 Task: Create Workspace Database Management Workspace description Manage and track employee benefits and retirement plans. Workspace type Small Business
Action: Mouse moved to (440, 94)
Screenshot: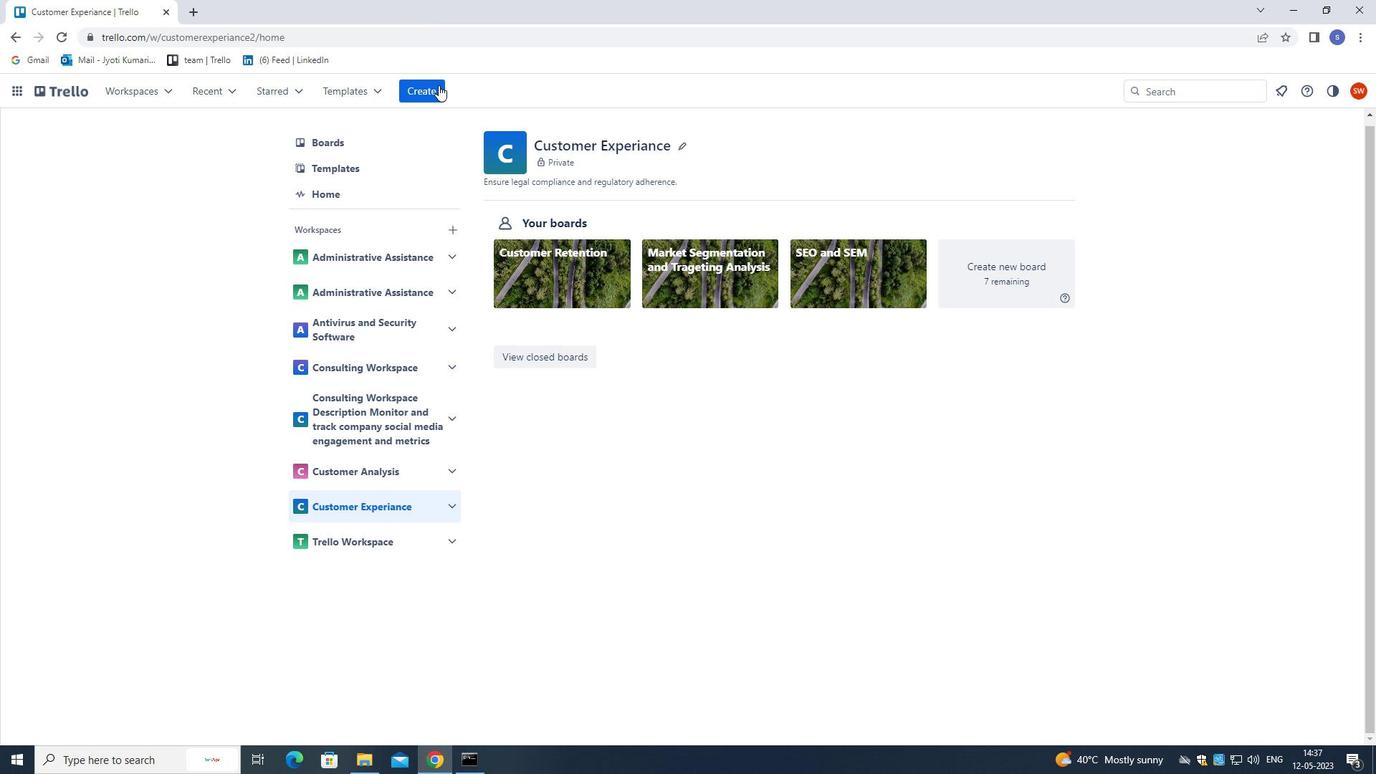 
Action: Mouse pressed left at (440, 94)
Screenshot: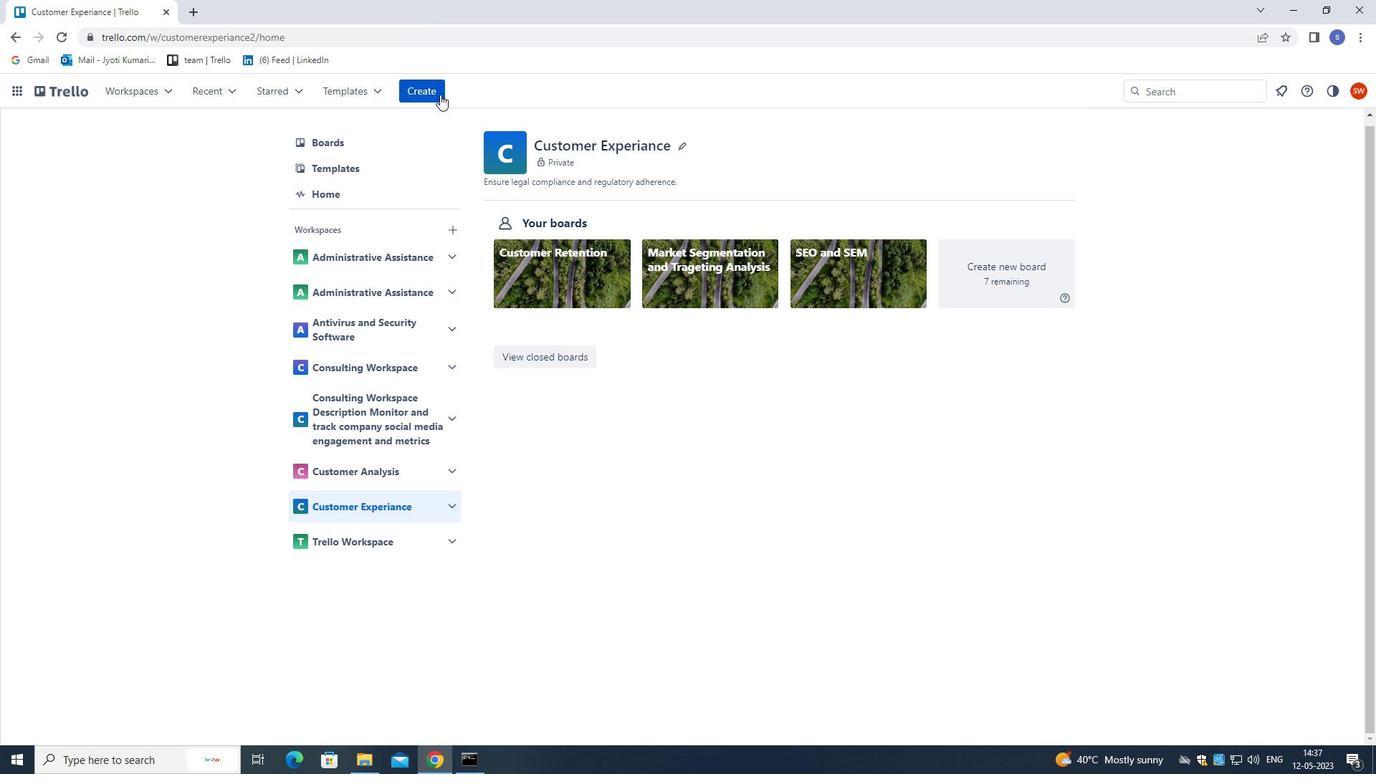 
Action: Mouse moved to (466, 232)
Screenshot: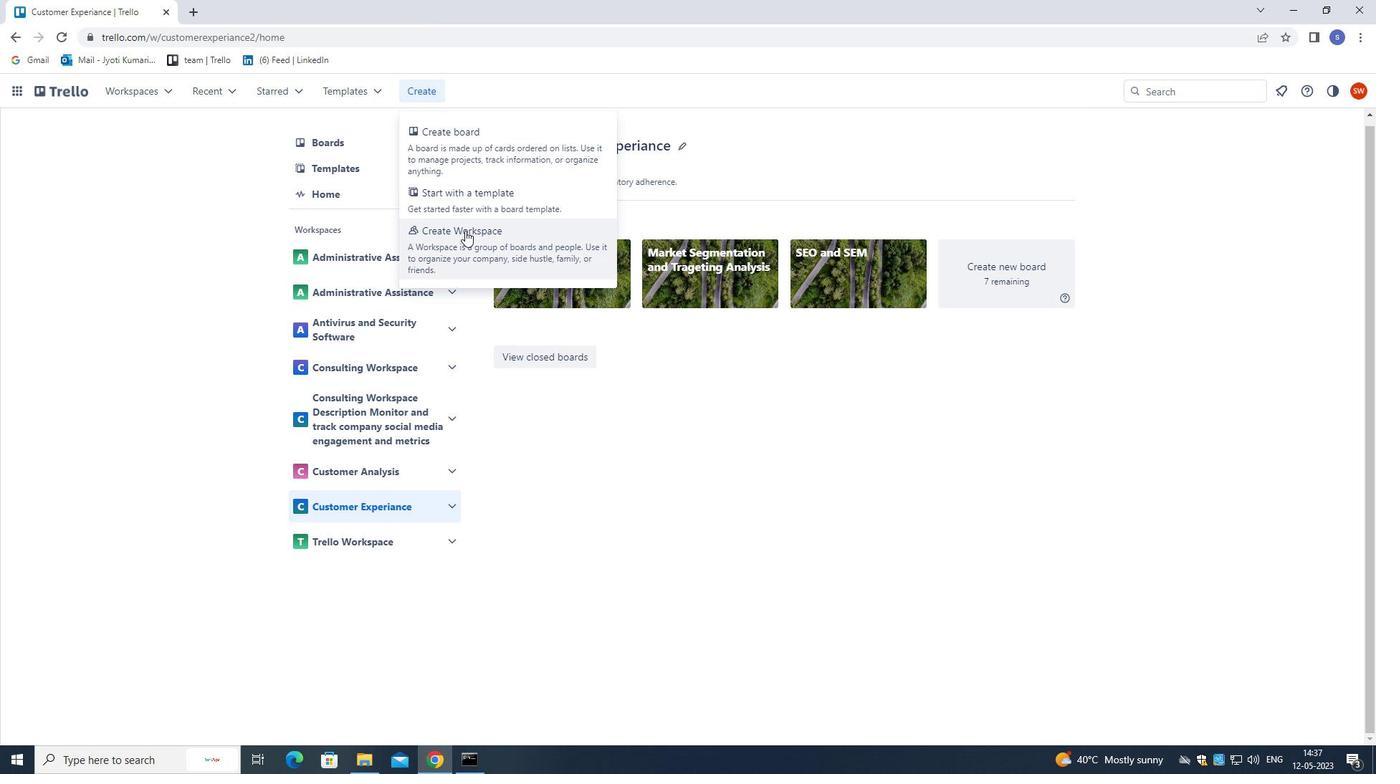 
Action: Mouse pressed left at (466, 232)
Screenshot: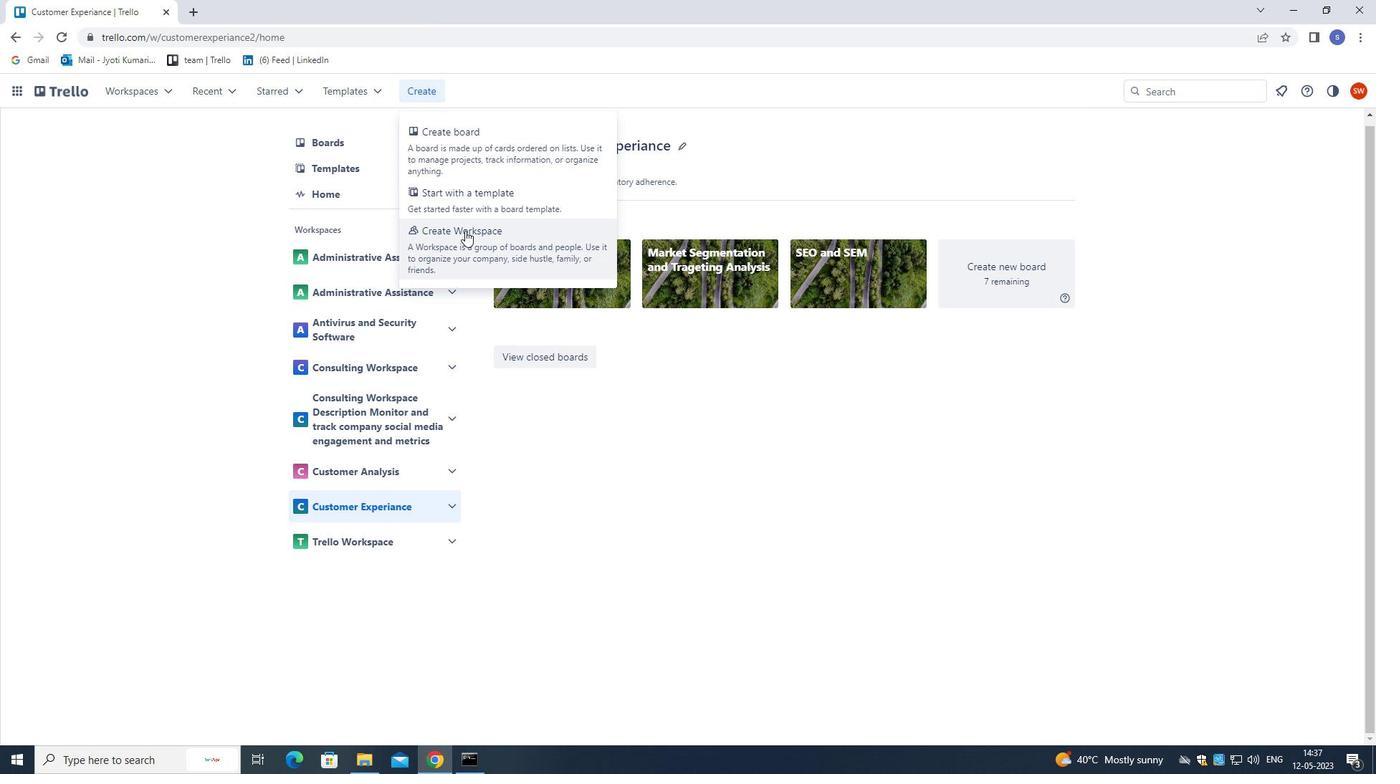 
Action: Mouse moved to (414, 200)
Screenshot: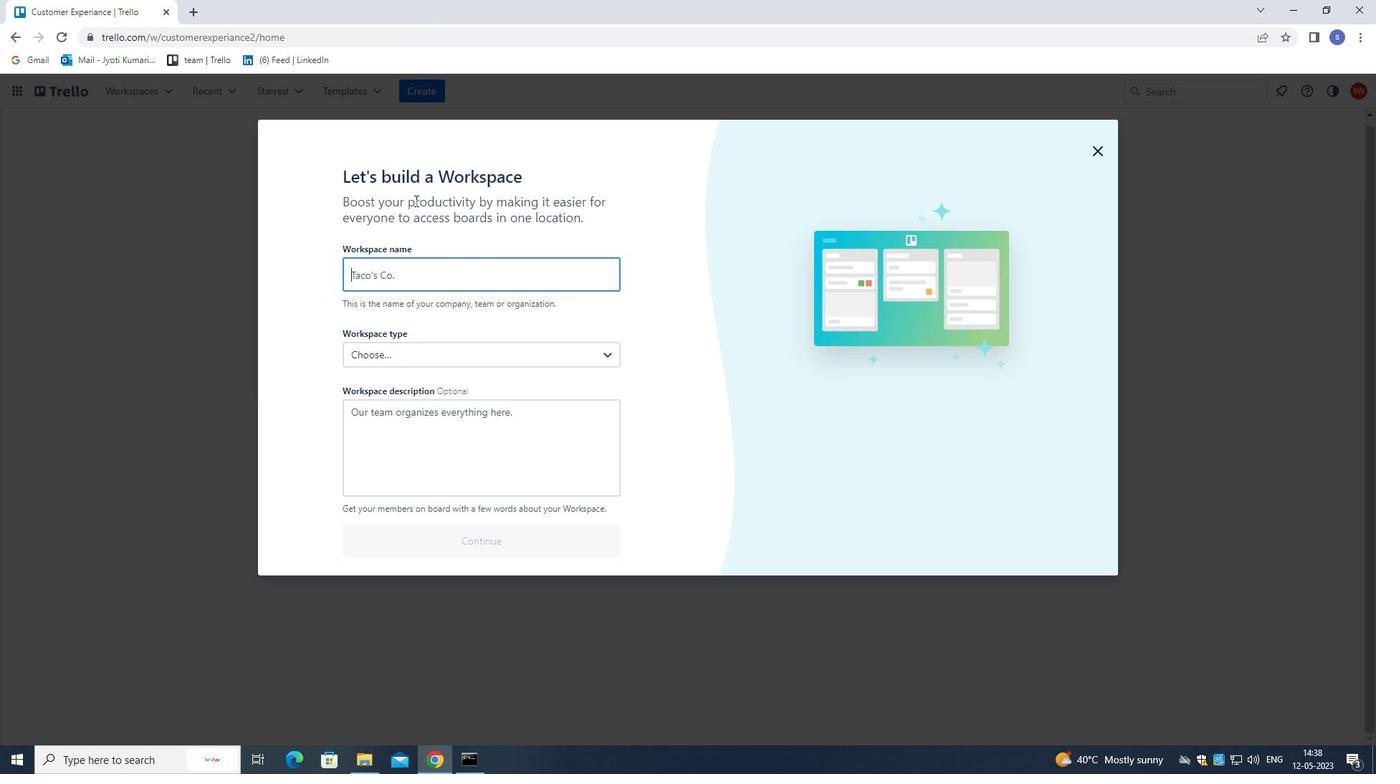
Action: Key pressed <Key.shift>DATABASE<Key.space><Key.shift>MANAGEMENT<Key.space>
Screenshot: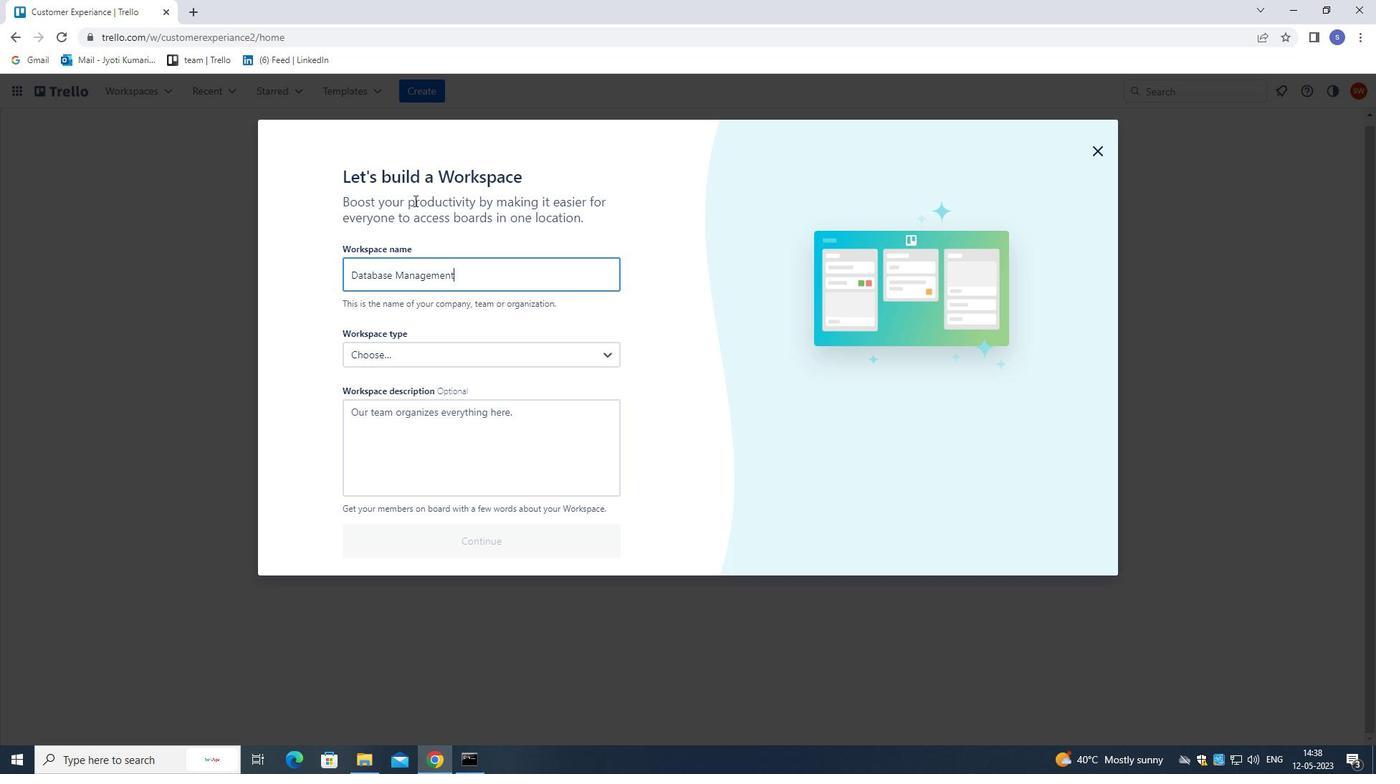 
Action: Mouse moved to (453, 354)
Screenshot: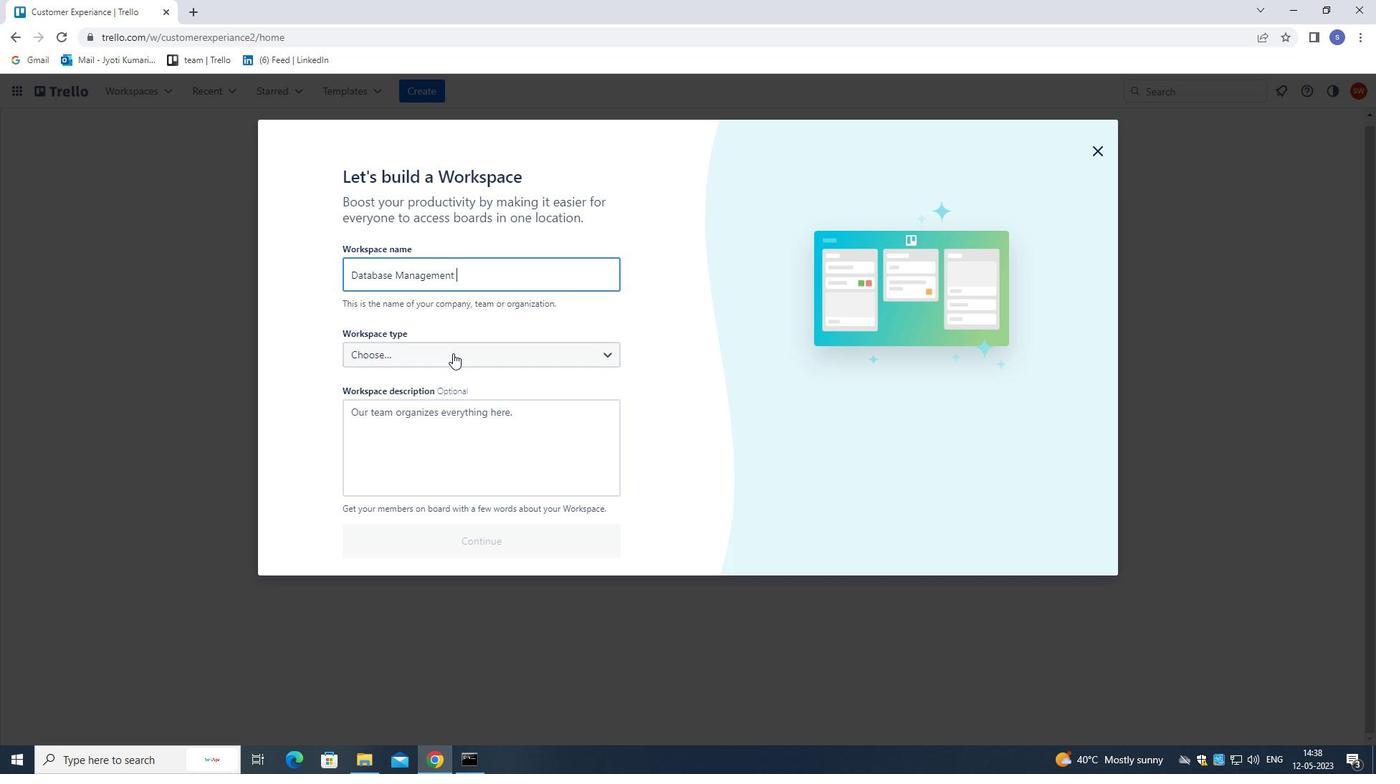 
Action: Mouse pressed left at (453, 354)
Screenshot: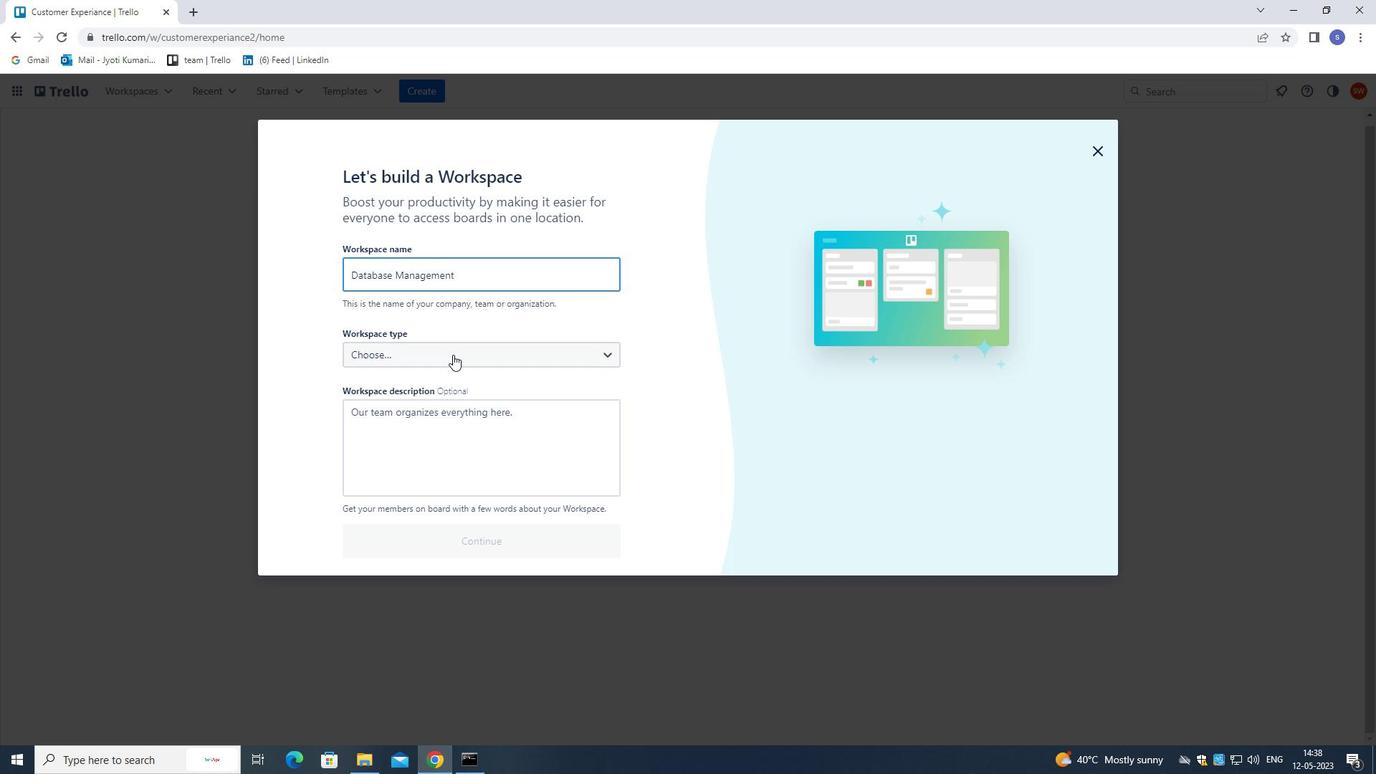 
Action: Mouse moved to (466, 426)
Screenshot: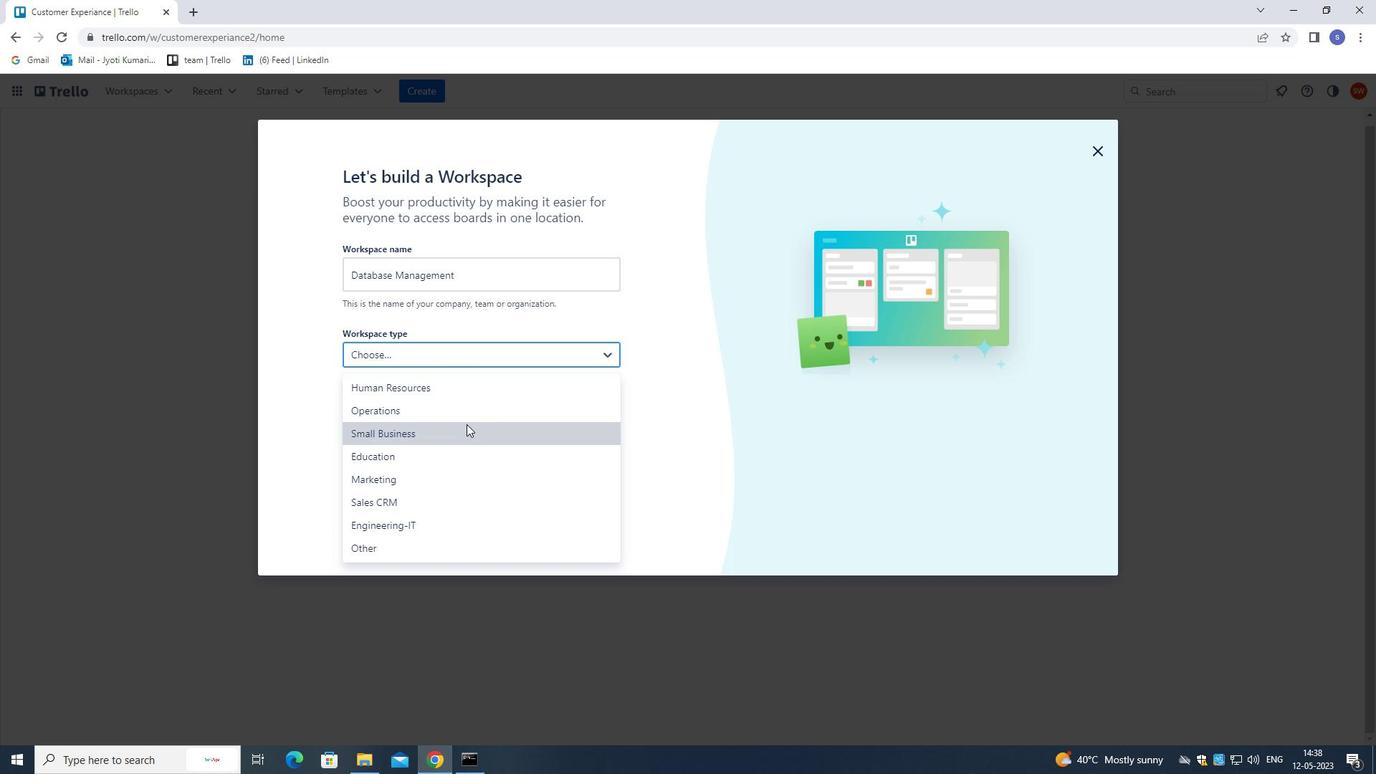 
Action: Mouse pressed left at (466, 426)
Screenshot: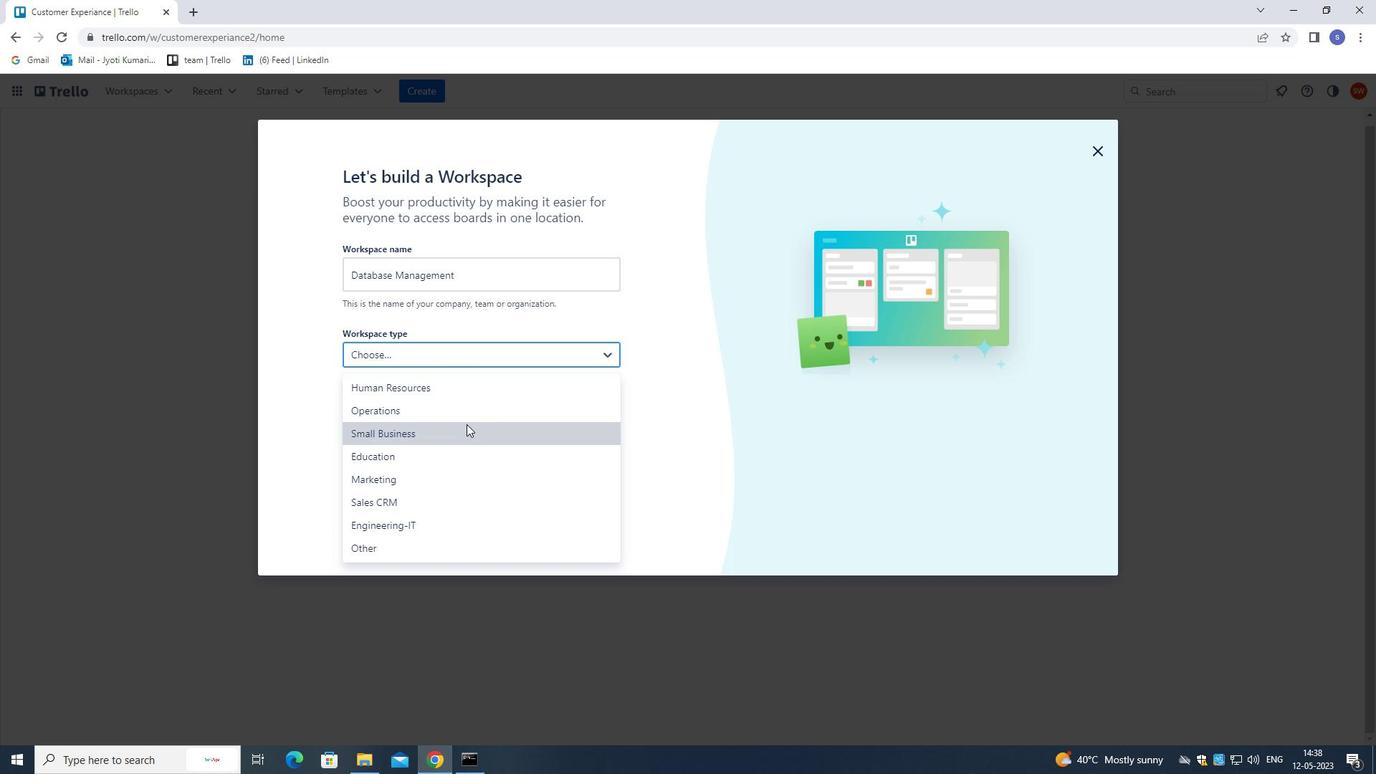 
Action: Mouse moved to (458, 418)
Screenshot: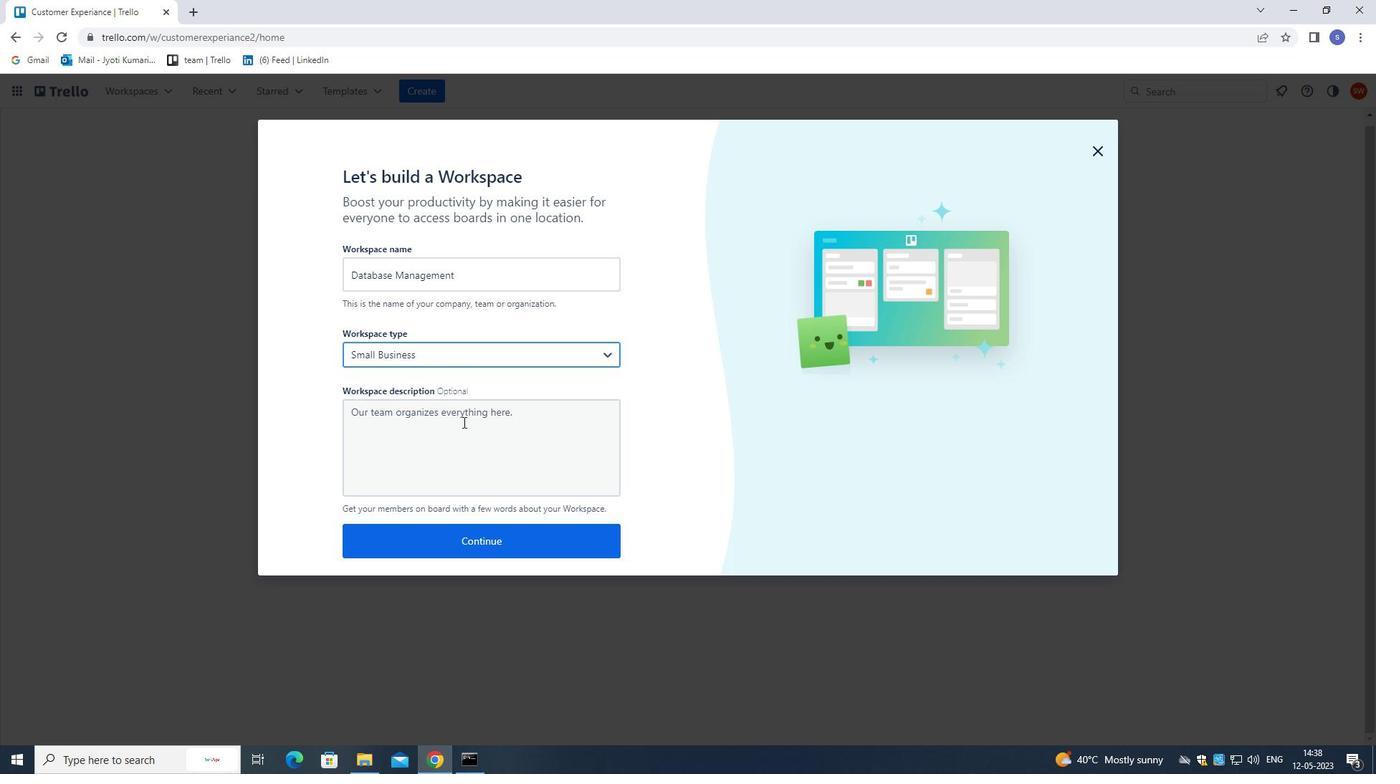 
Action: Mouse pressed left at (458, 418)
Screenshot: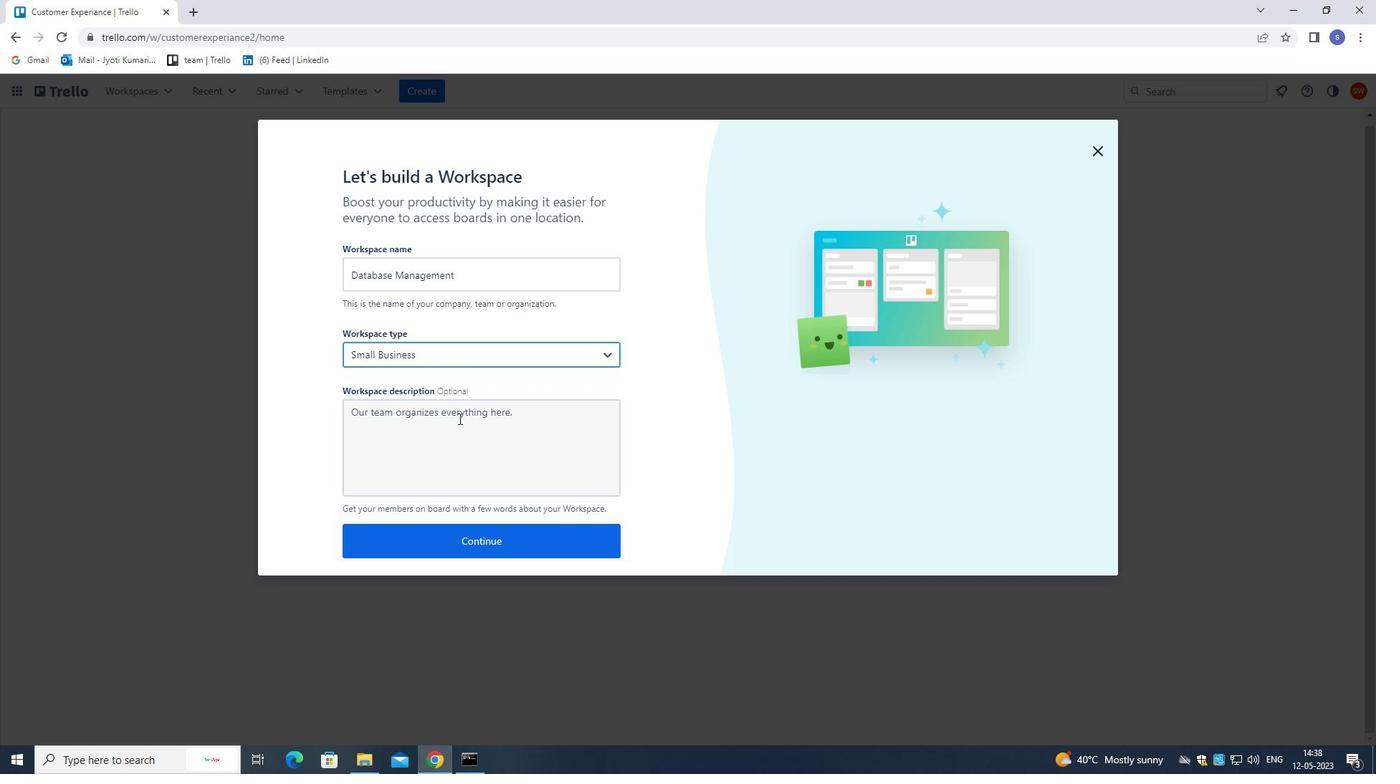 
Action: Key pressed <Key.shift>MANAGE<Key.space>AND<Key.space><Key.shift>TRACK<Key.space>EMPLOYEE<Key.space>BENEFITS<Key.space>AND<Key.space>RETIREMENTS<Key.space>PLAN.
Screenshot: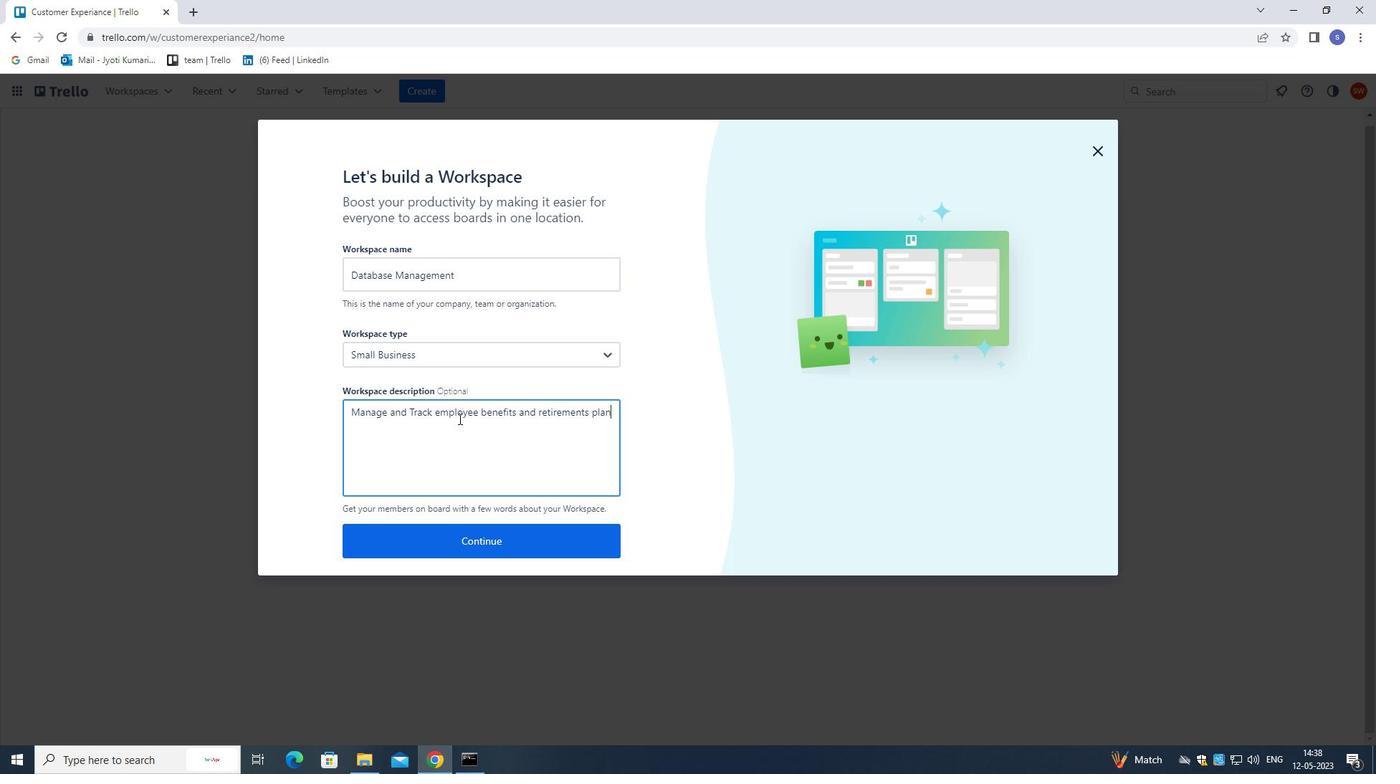 
Action: Mouse moved to (469, 543)
Screenshot: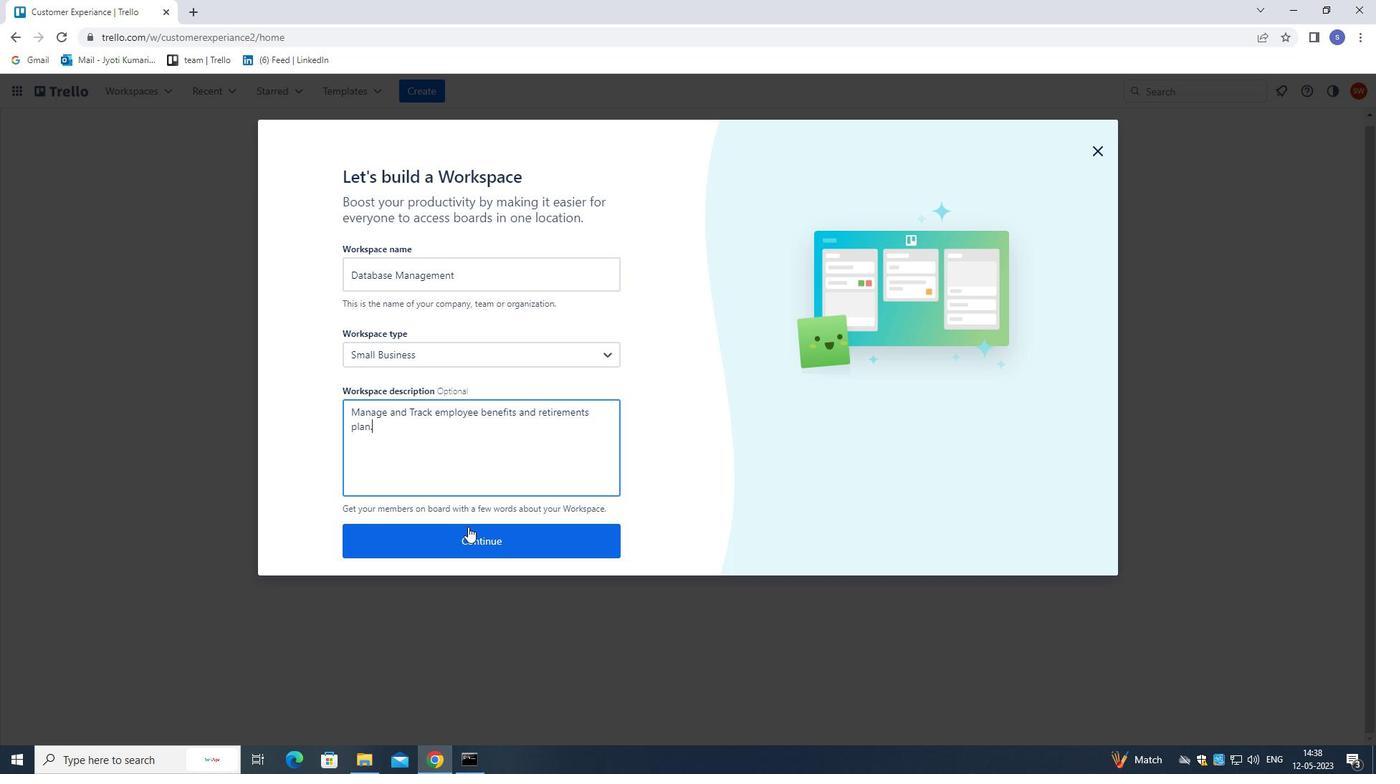 
Action: Mouse pressed left at (469, 543)
Screenshot: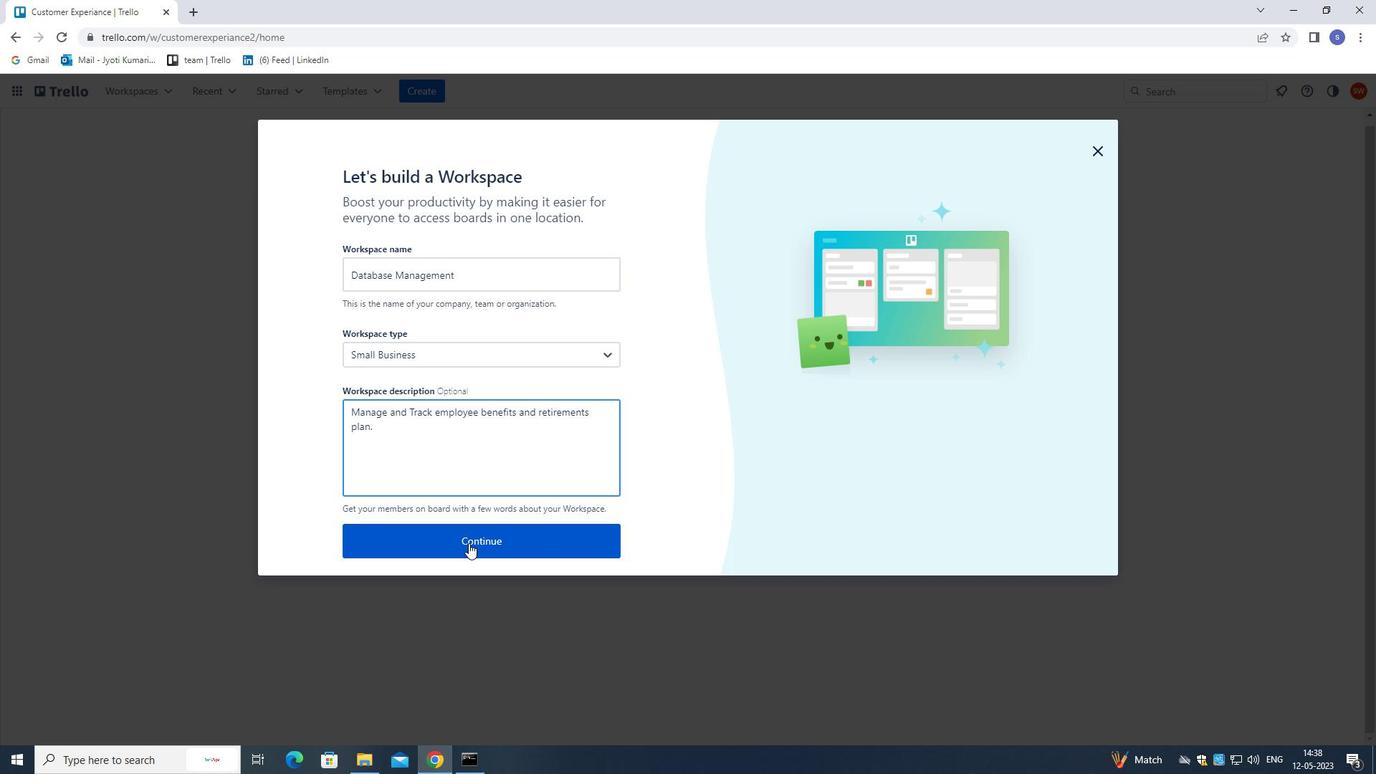 
Action: Mouse moved to (1097, 149)
Screenshot: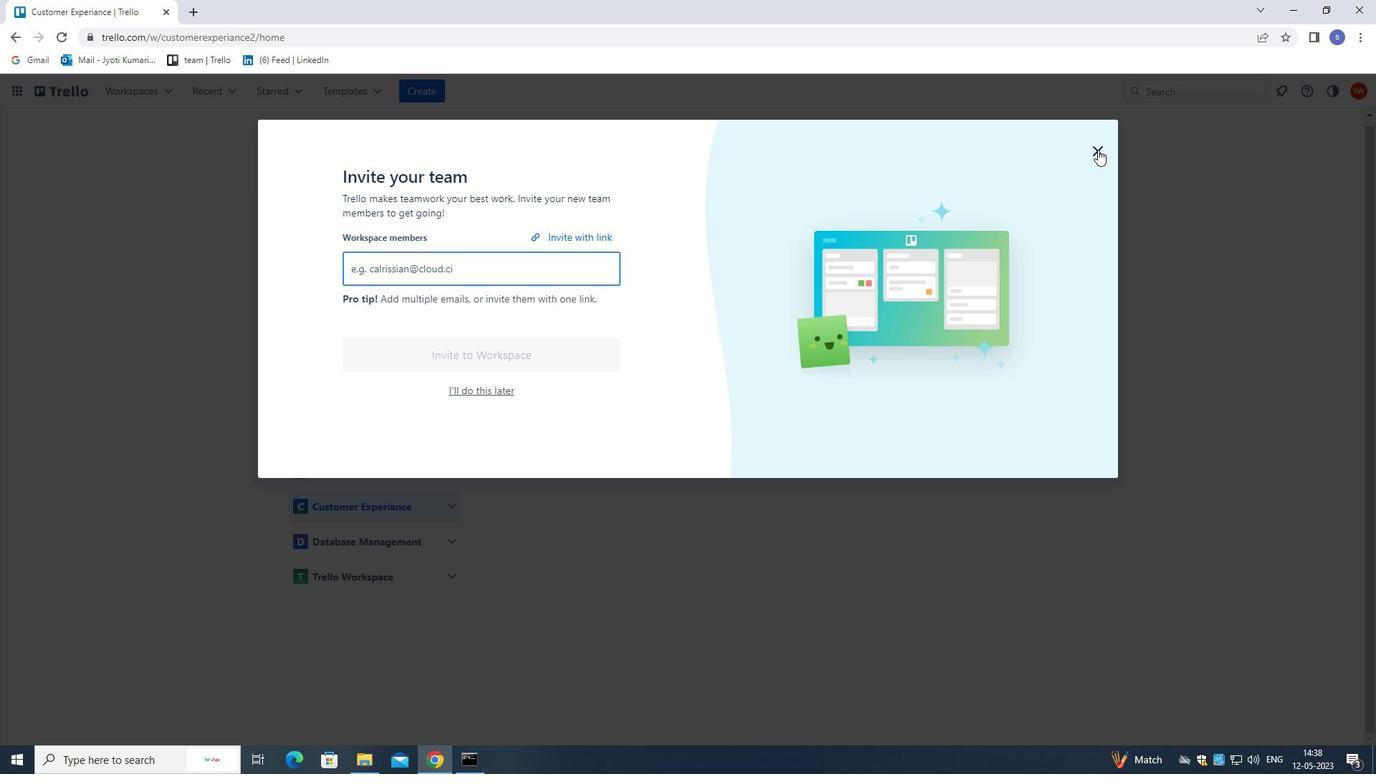 
Action: Mouse pressed left at (1097, 149)
Screenshot: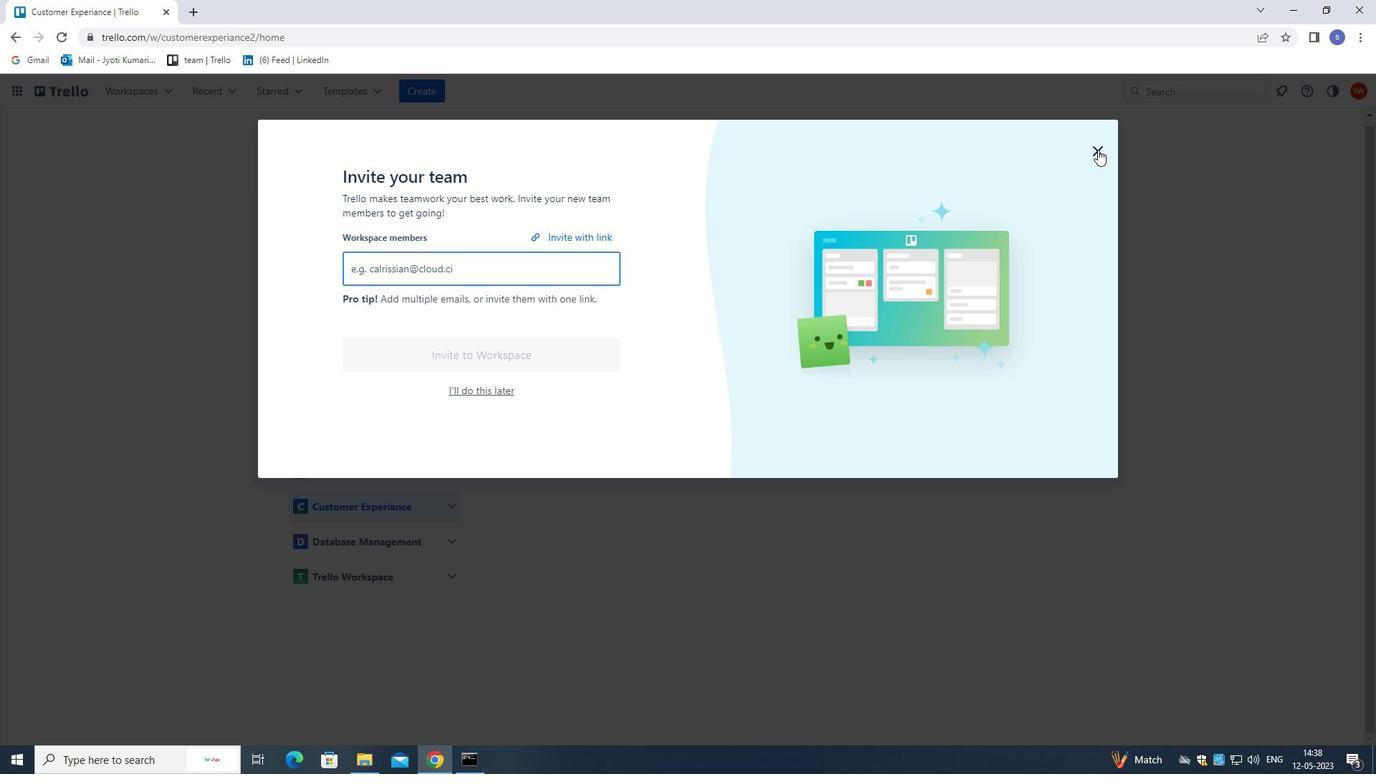 
Action: Mouse moved to (1075, 149)
Screenshot: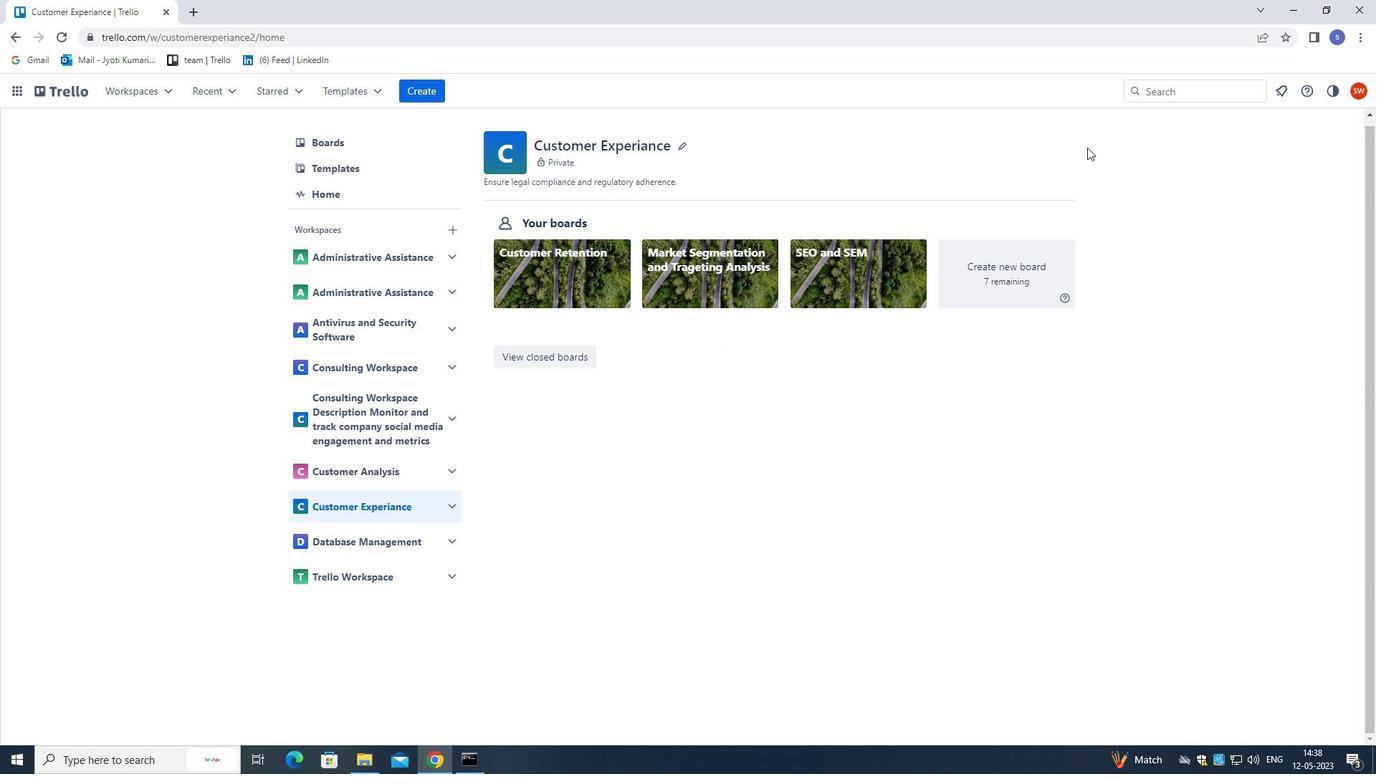 
